 Task: In the  document keyprojectmgmt.docx Select the text and change paragraph spacing to  'Double' Change page orientation to  'Landscape' Add Page color Dark Red
Action: Mouse moved to (484, 263)
Screenshot: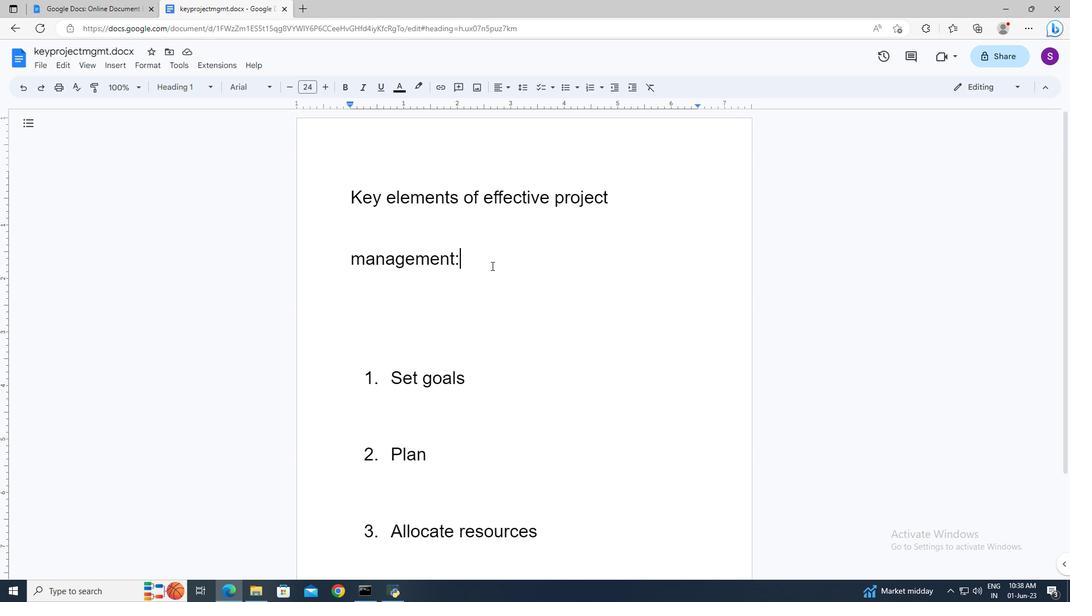 
Action: Mouse pressed left at (484, 263)
Screenshot: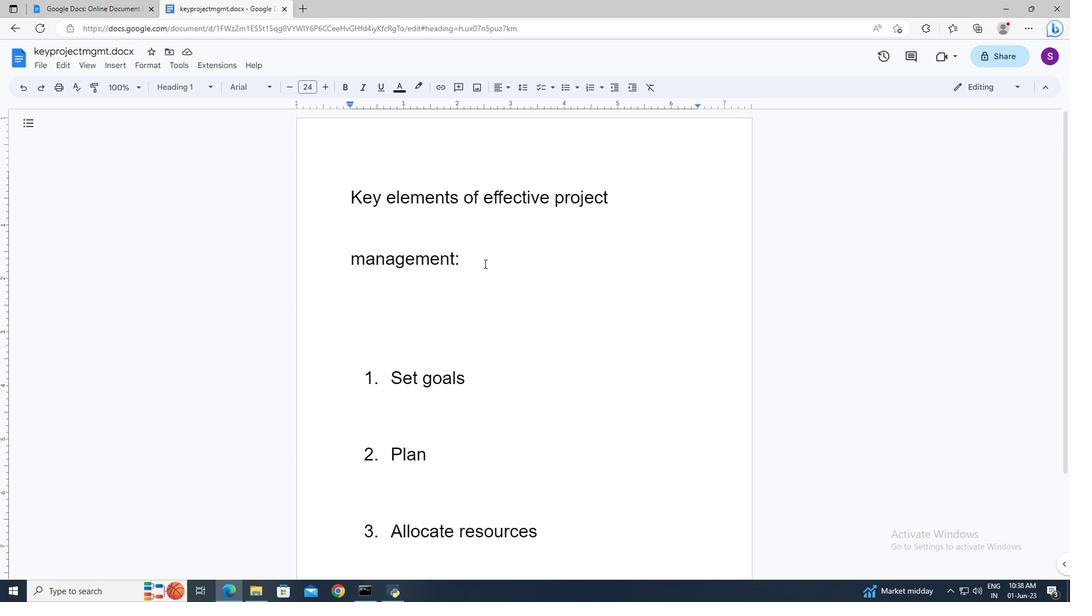 
Action: Key pressed ctrl+A
Screenshot: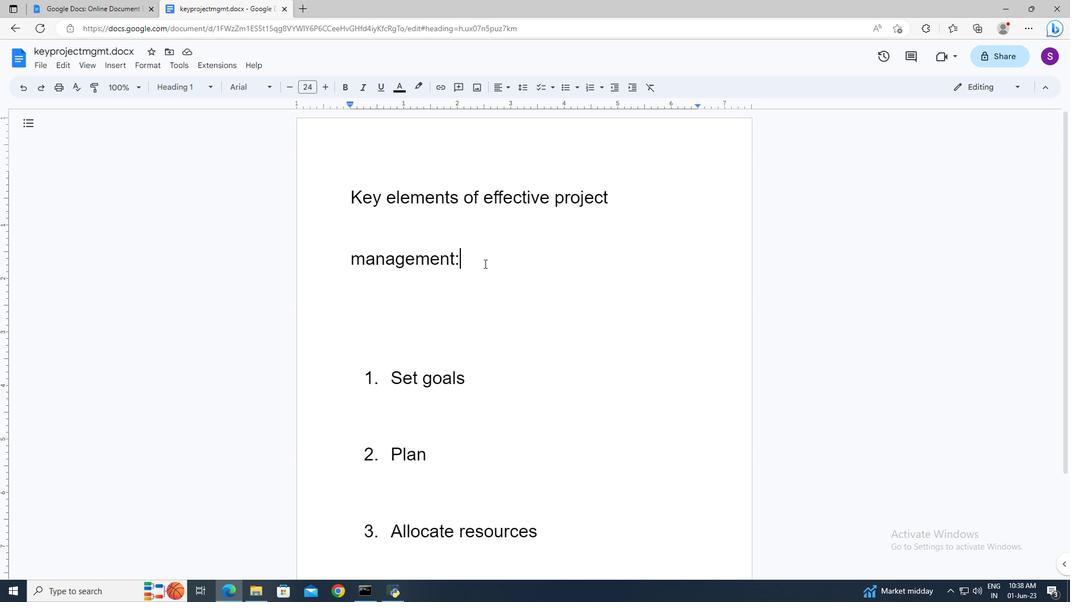 
Action: Mouse moved to (524, 89)
Screenshot: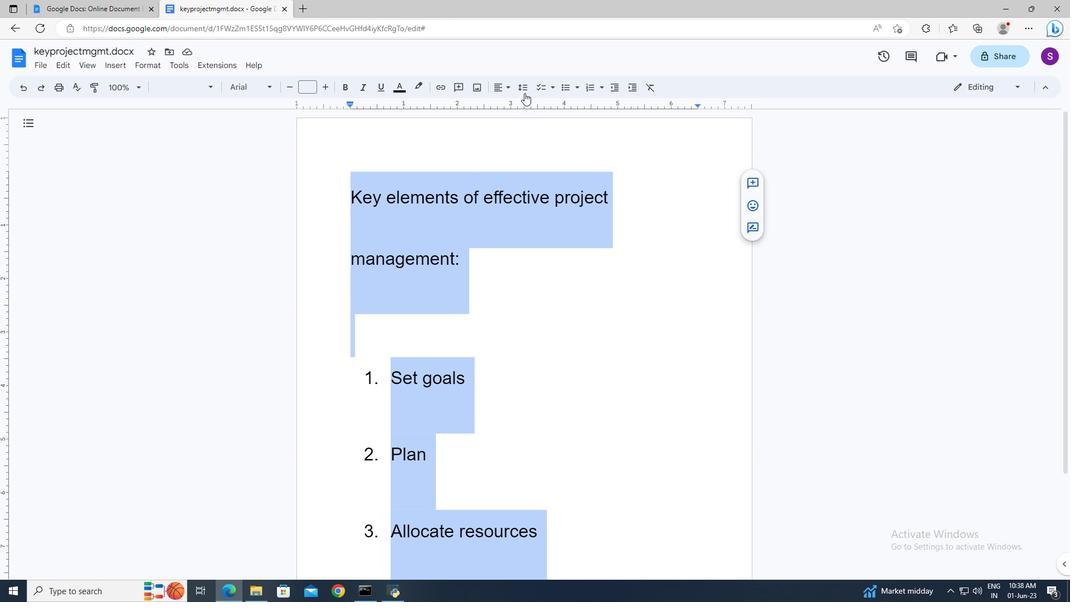 
Action: Mouse pressed left at (524, 89)
Screenshot: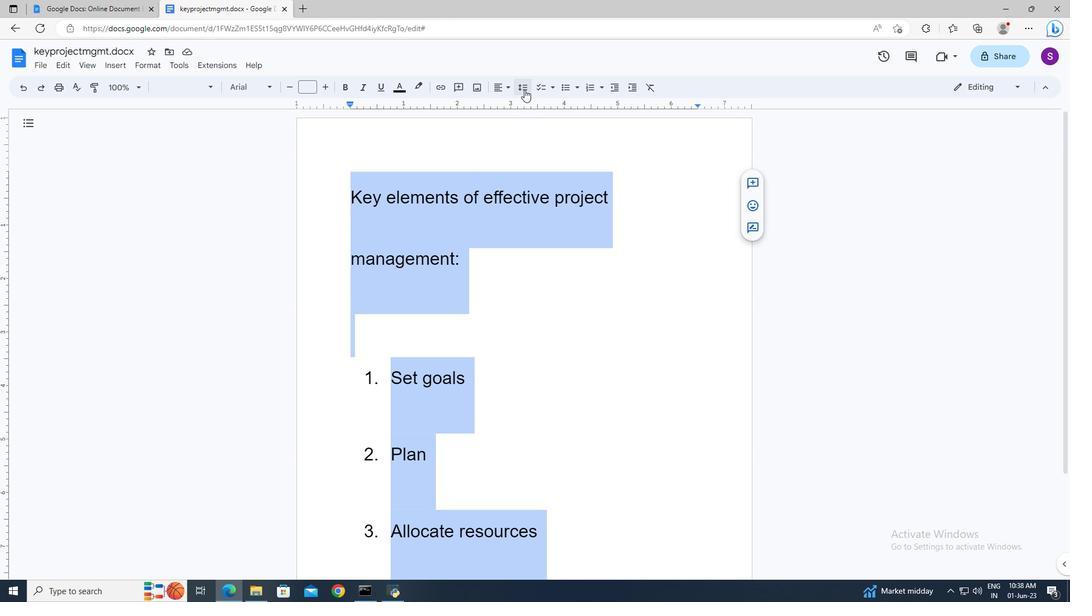 
Action: Mouse moved to (537, 161)
Screenshot: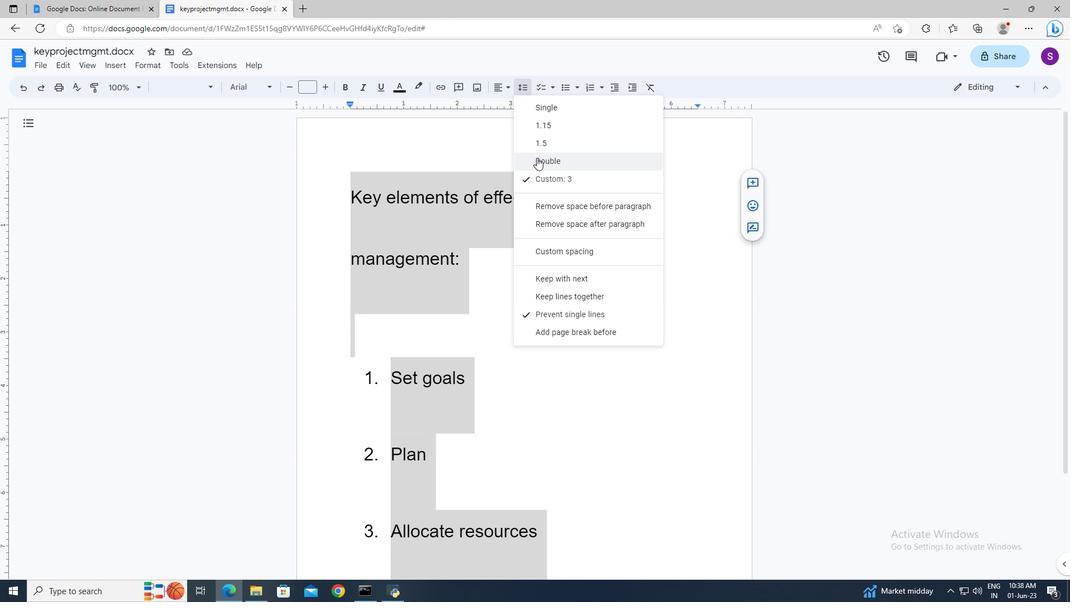 
Action: Mouse pressed left at (537, 161)
Screenshot: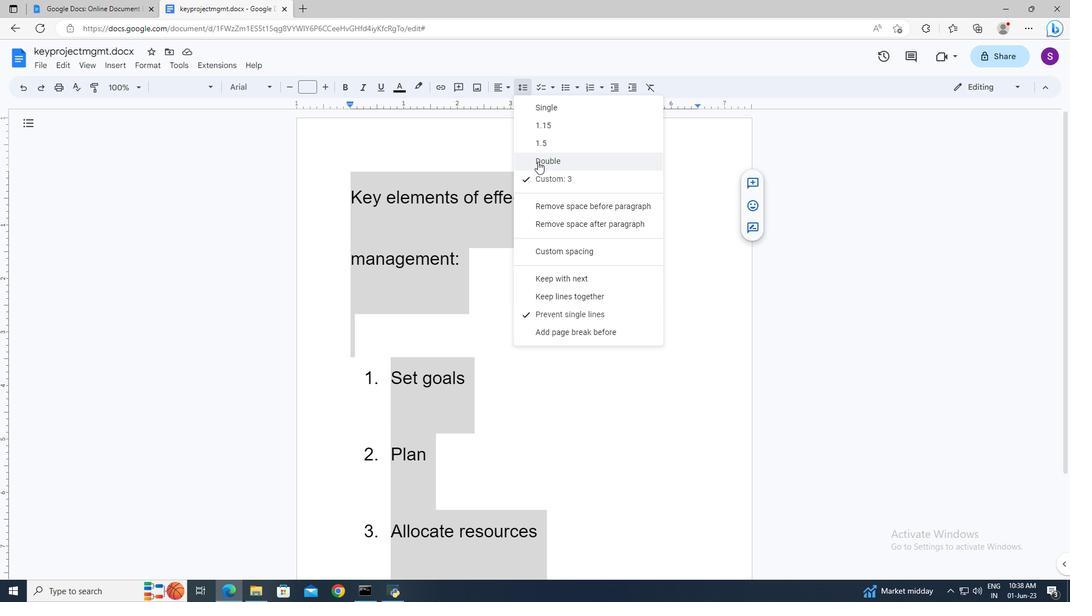
Action: Mouse moved to (510, 231)
Screenshot: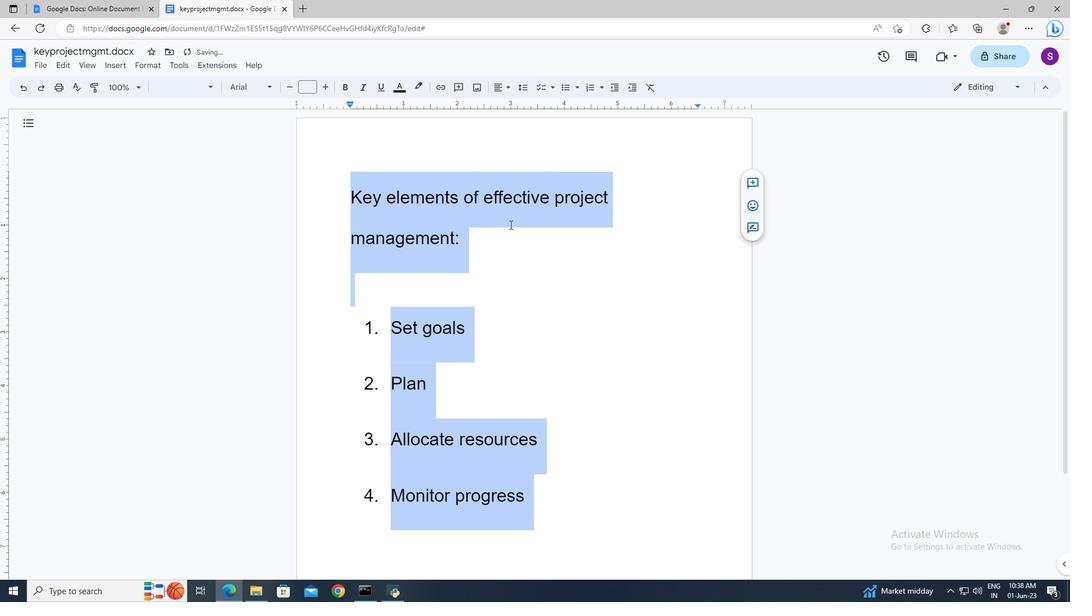 
Action: Mouse pressed left at (510, 231)
Screenshot: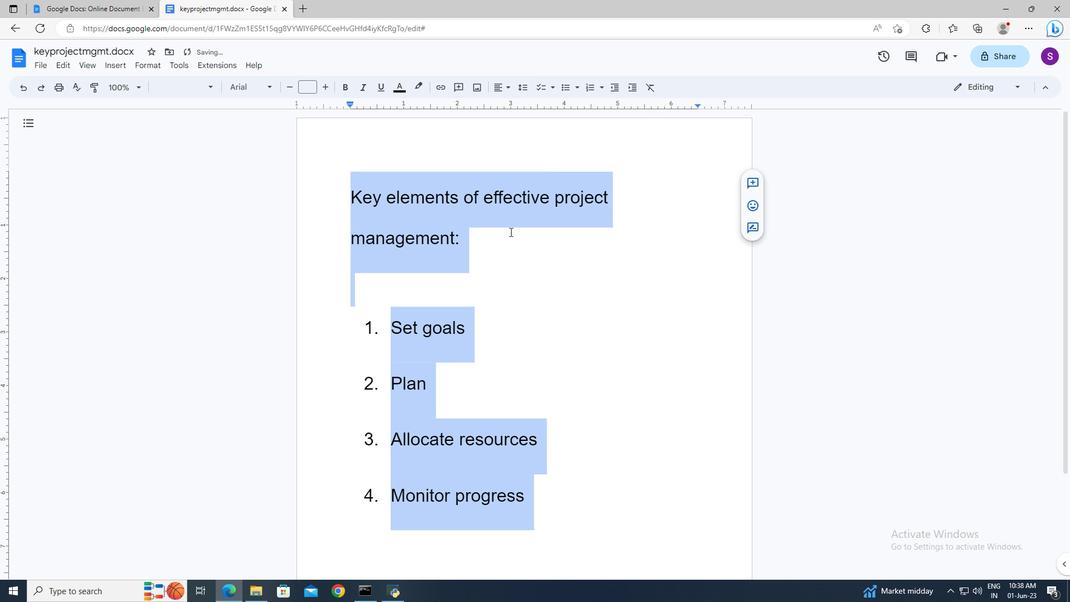 
Action: Mouse moved to (43, 68)
Screenshot: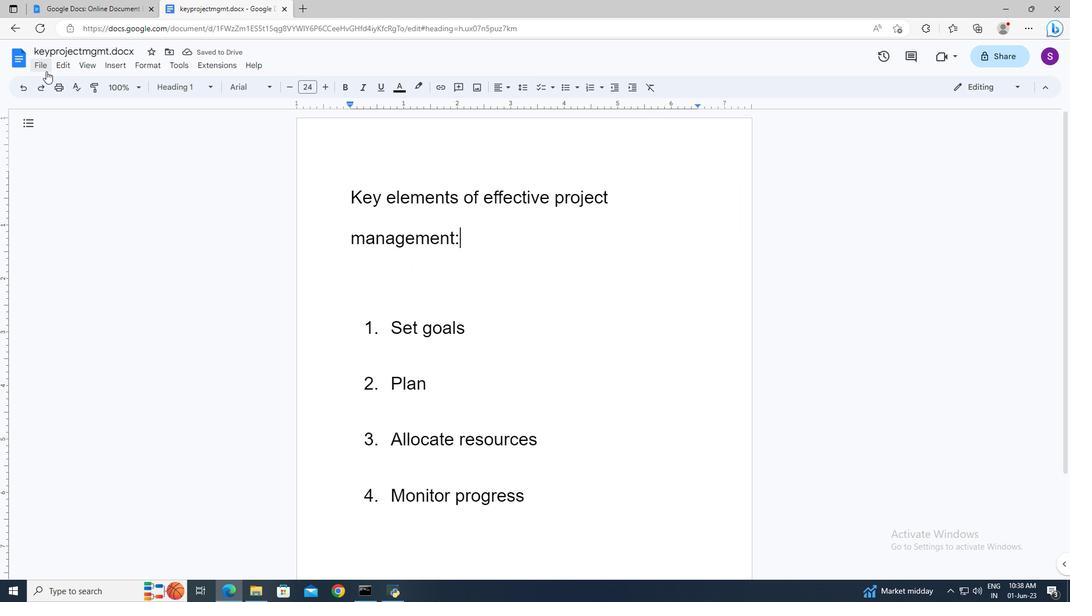 
Action: Mouse pressed left at (43, 68)
Screenshot: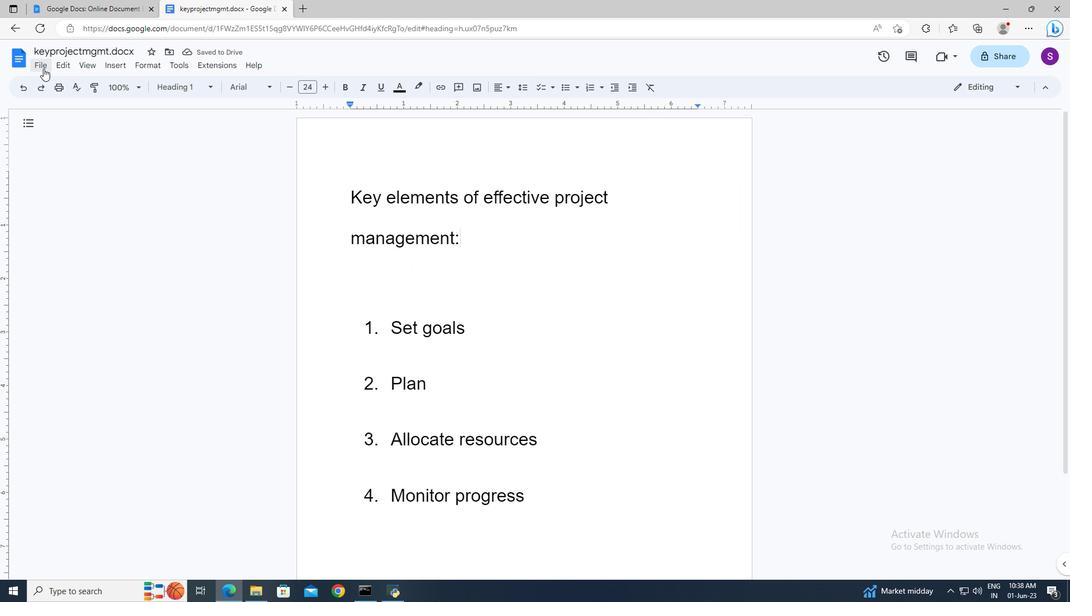 
Action: Mouse moved to (68, 369)
Screenshot: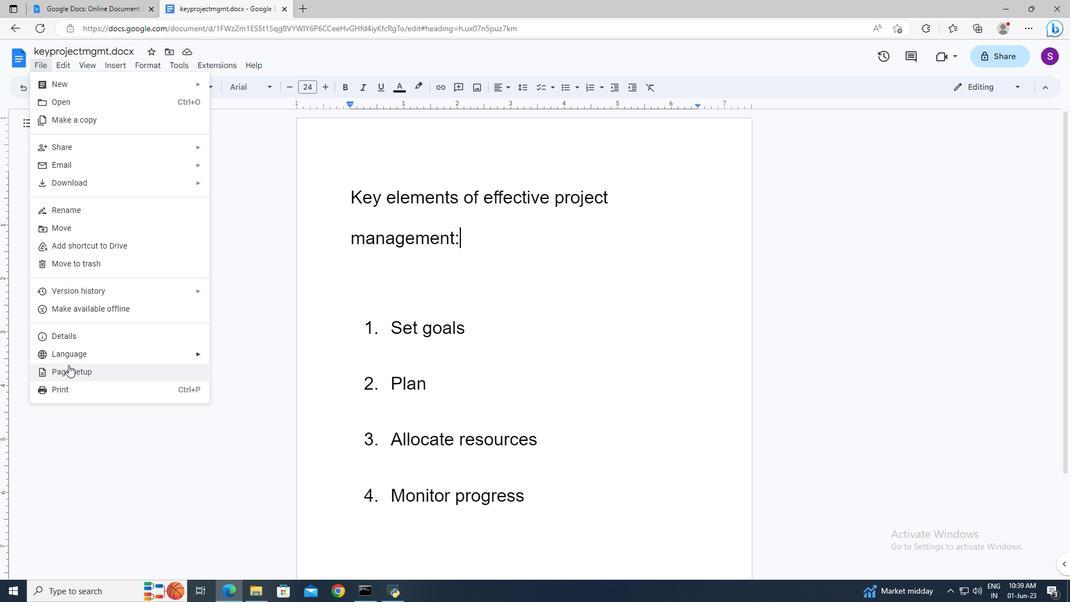 
Action: Mouse pressed left at (68, 369)
Screenshot: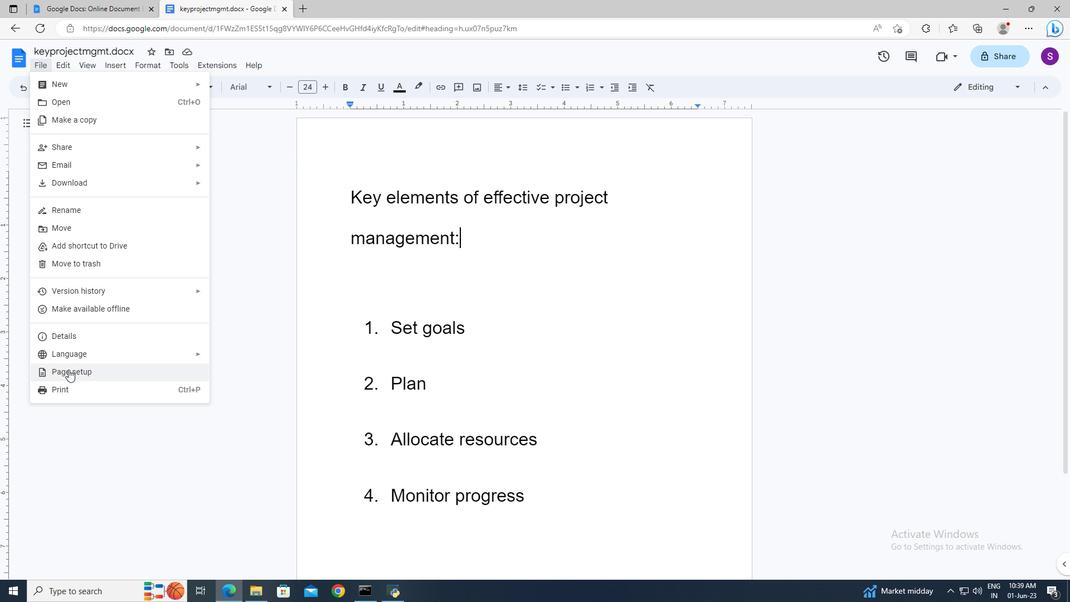 
Action: Mouse moved to (491, 301)
Screenshot: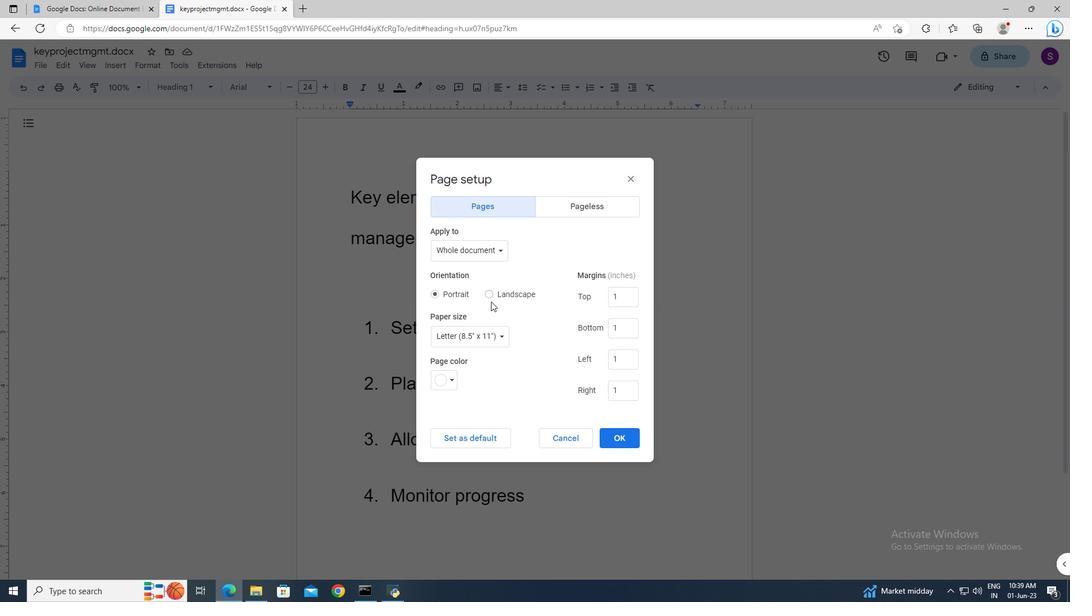 
Action: Mouse pressed left at (491, 301)
Screenshot: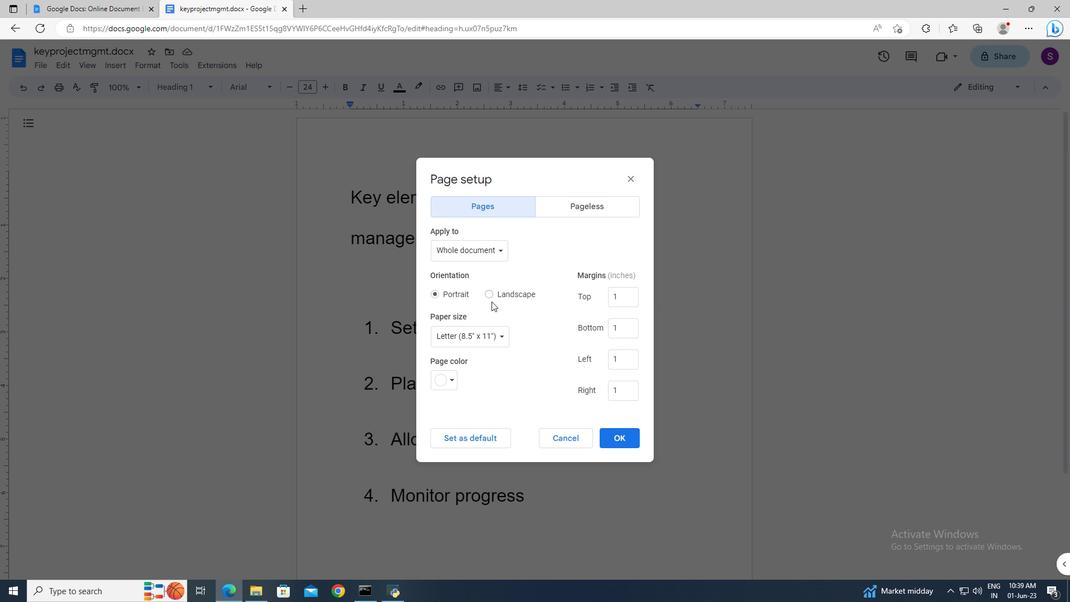 
Action: Mouse moved to (447, 378)
Screenshot: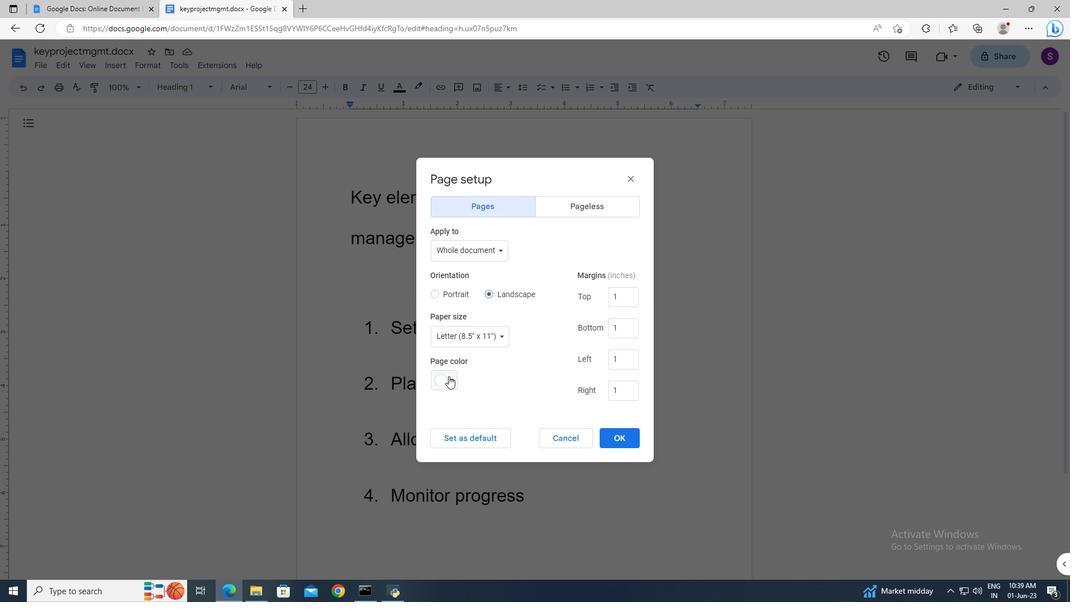 
Action: Mouse pressed left at (447, 378)
Screenshot: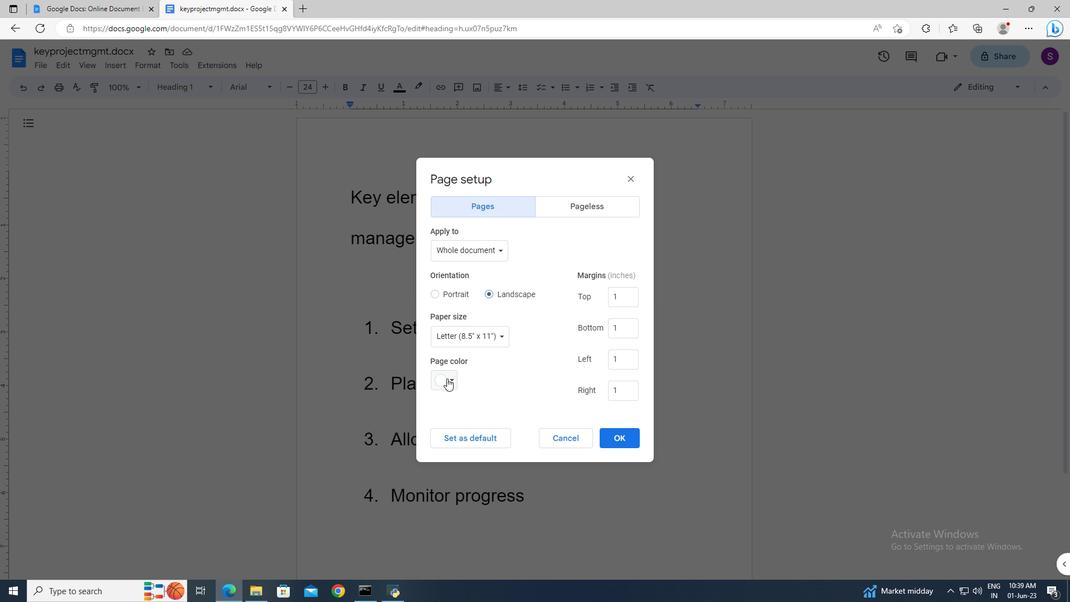 
Action: Mouse moved to (452, 475)
Screenshot: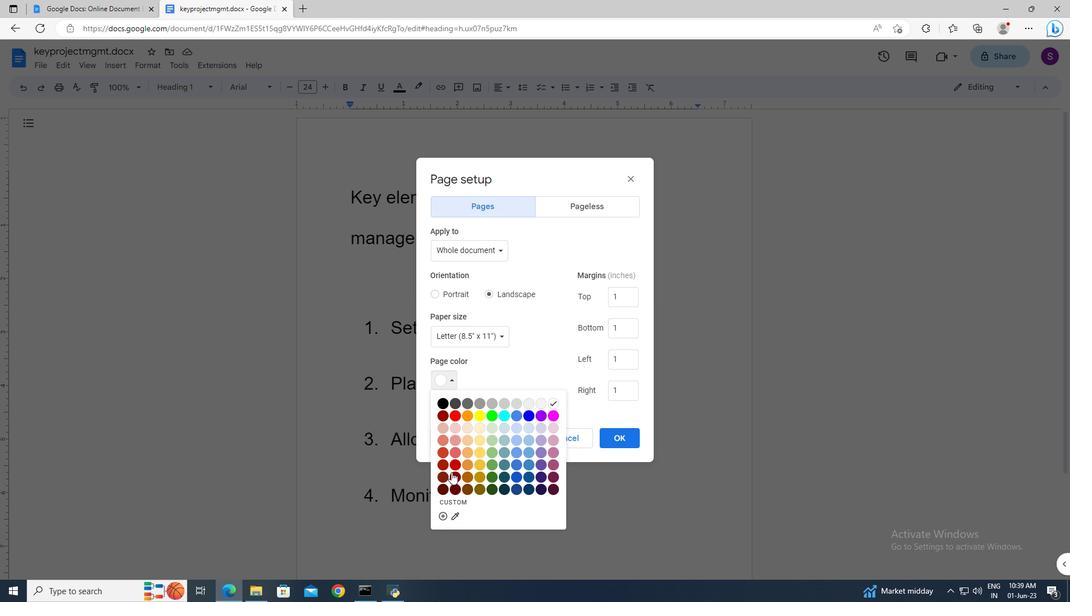 
Action: Mouse pressed left at (452, 475)
Screenshot: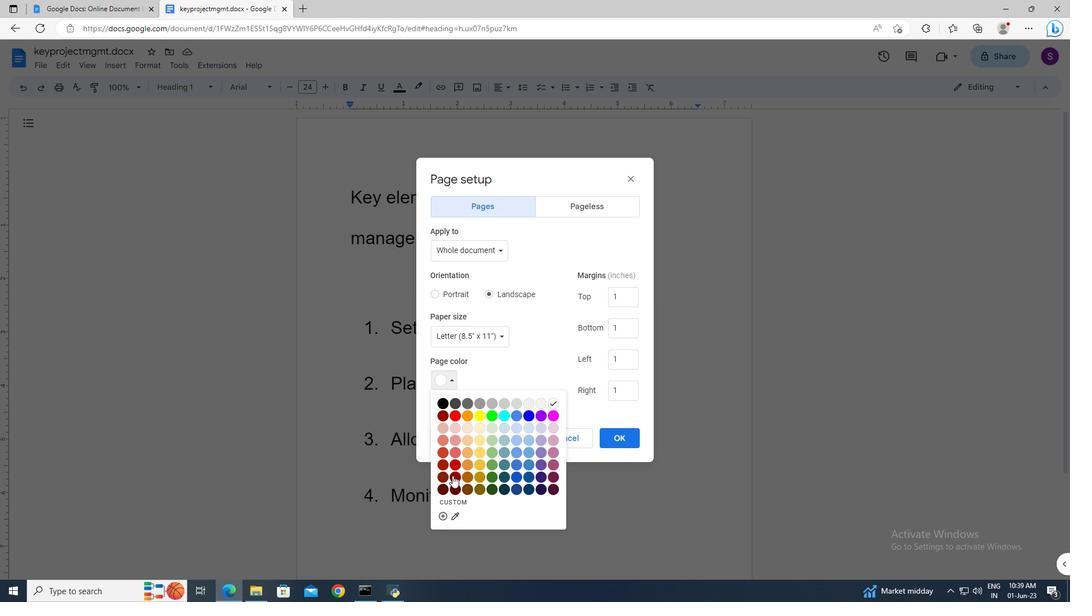 
Action: Mouse moved to (619, 433)
Screenshot: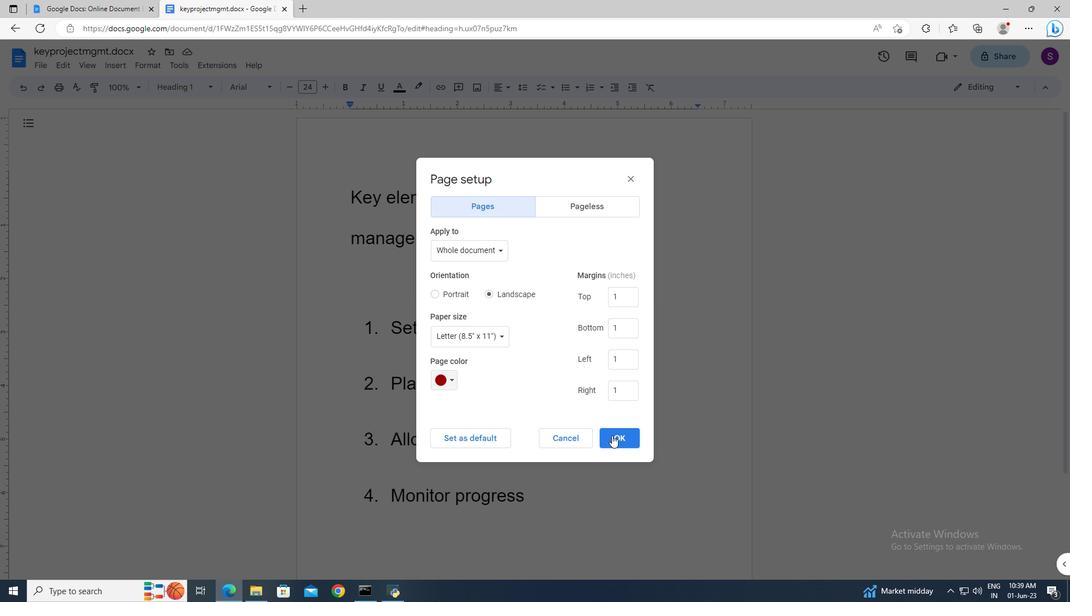 
Action: Mouse pressed left at (619, 433)
Screenshot: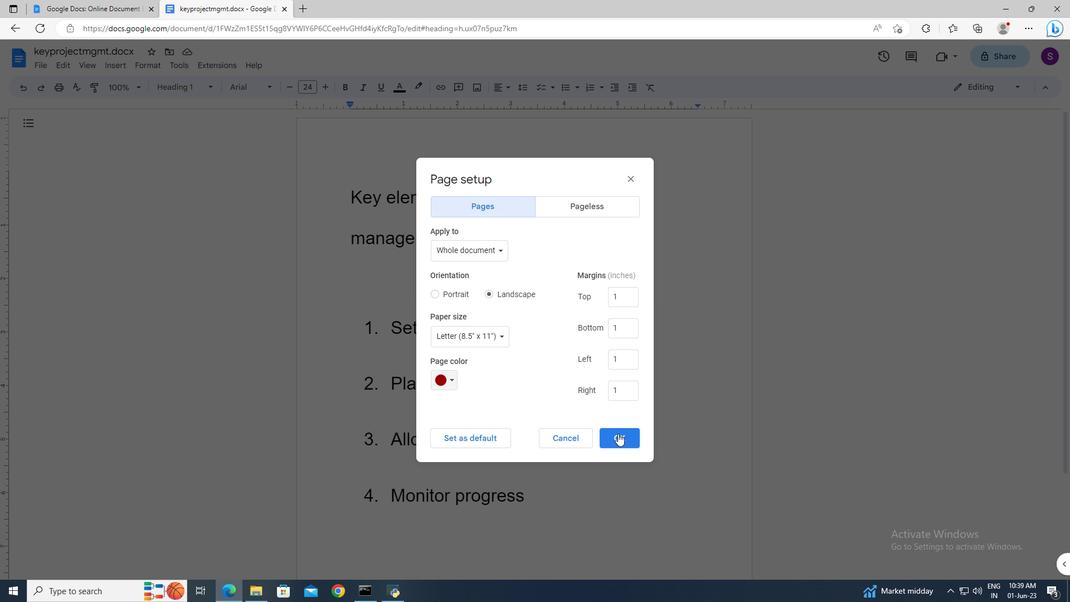 
